 Task: Add Jason Glycerine Rosewater Body Wash to the cart.
Action: Mouse moved to (263, 141)
Screenshot: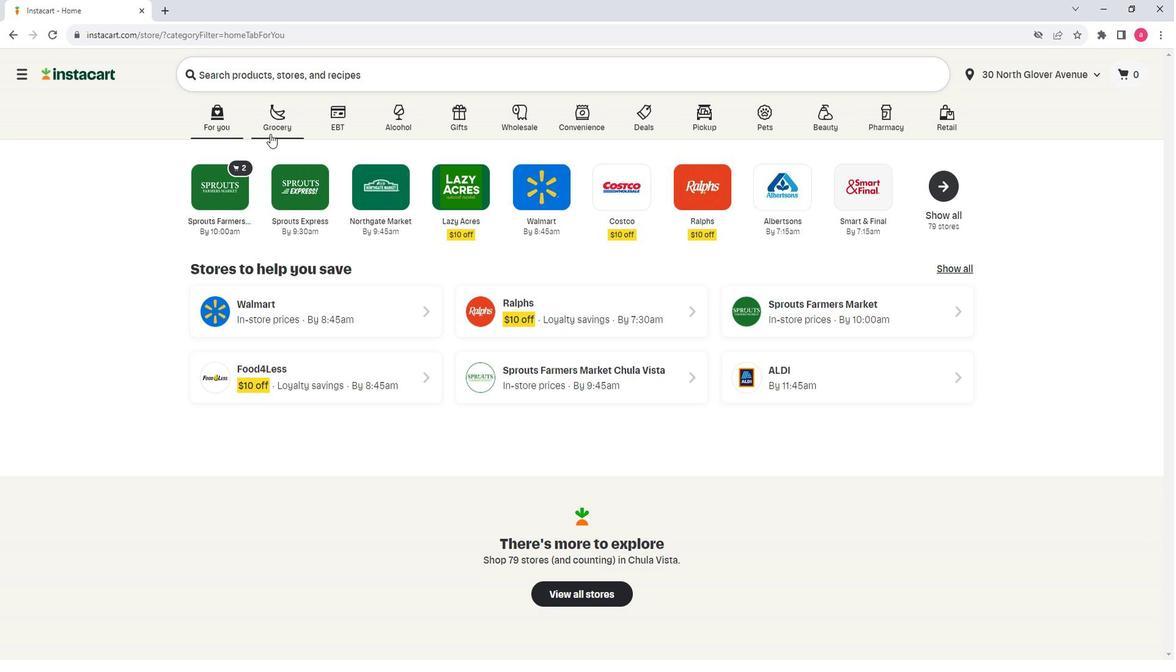 
Action: Mouse pressed left at (263, 141)
Screenshot: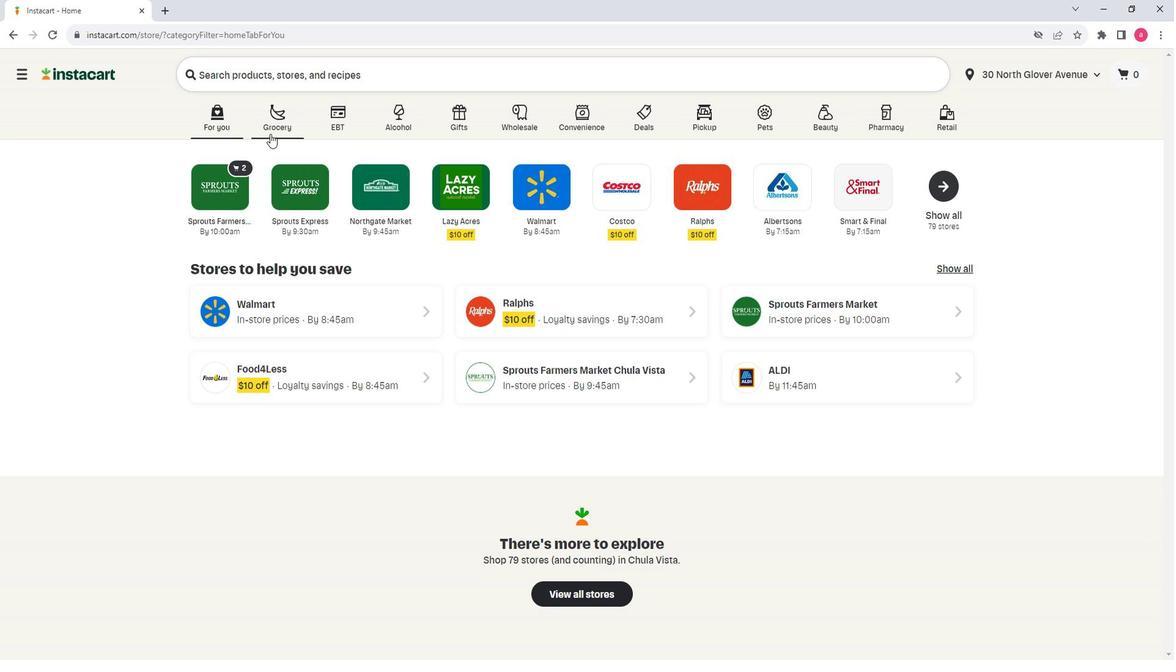 
Action: Mouse moved to (387, 356)
Screenshot: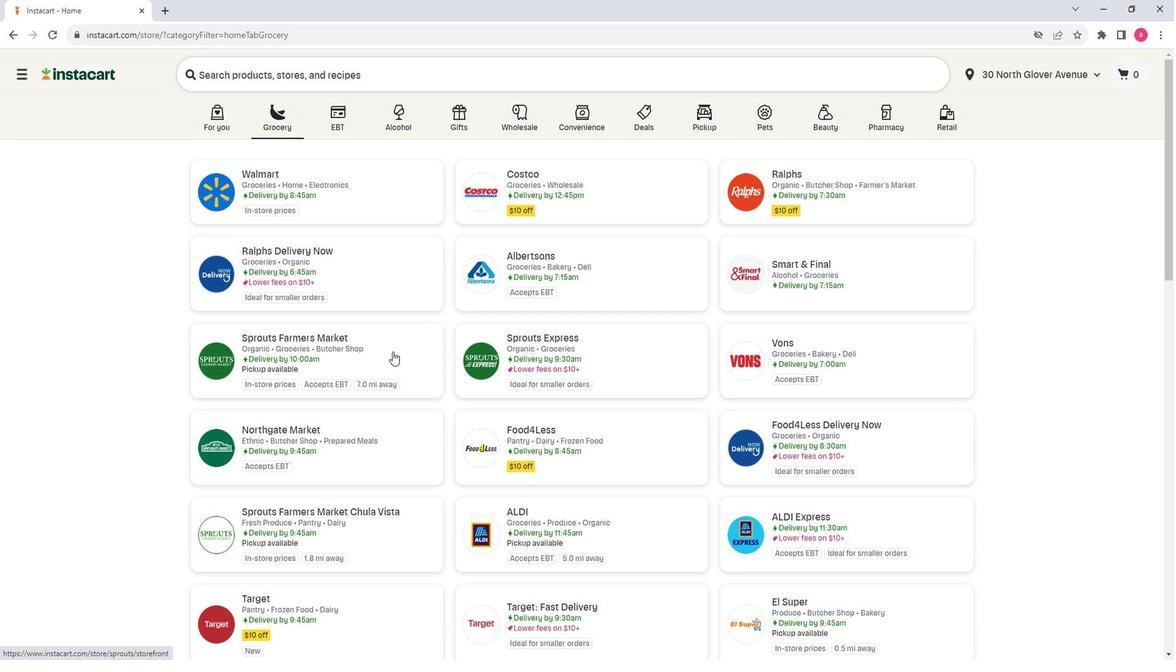 
Action: Mouse pressed left at (387, 356)
Screenshot: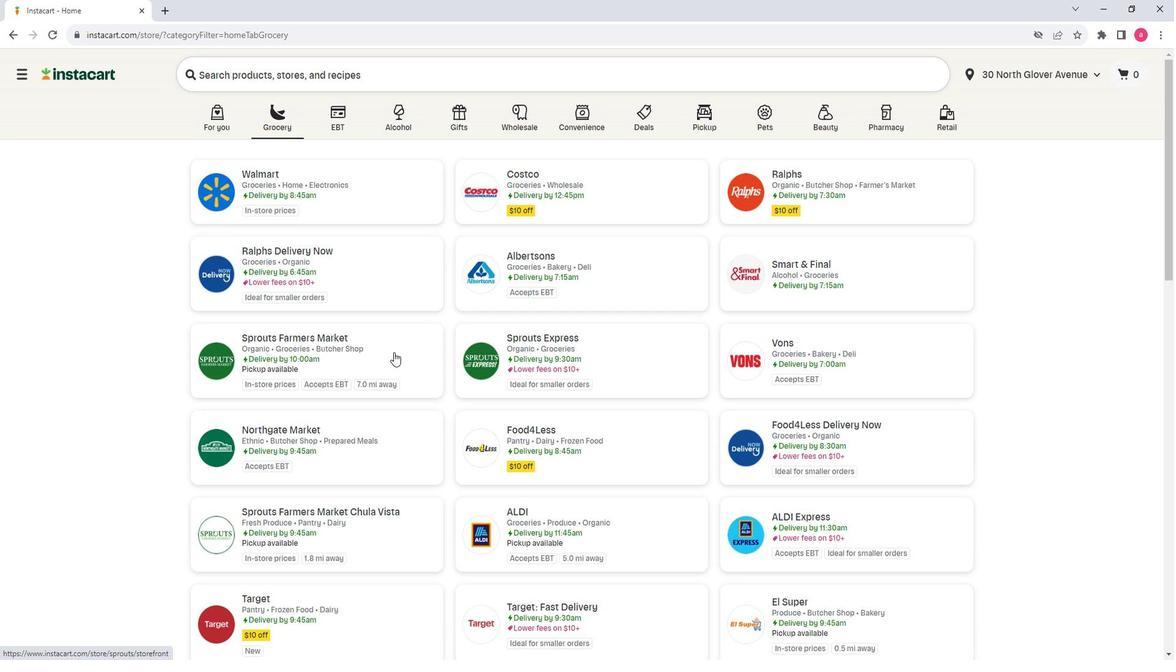 
Action: Mouse moved to (117, 415)
Screenshot: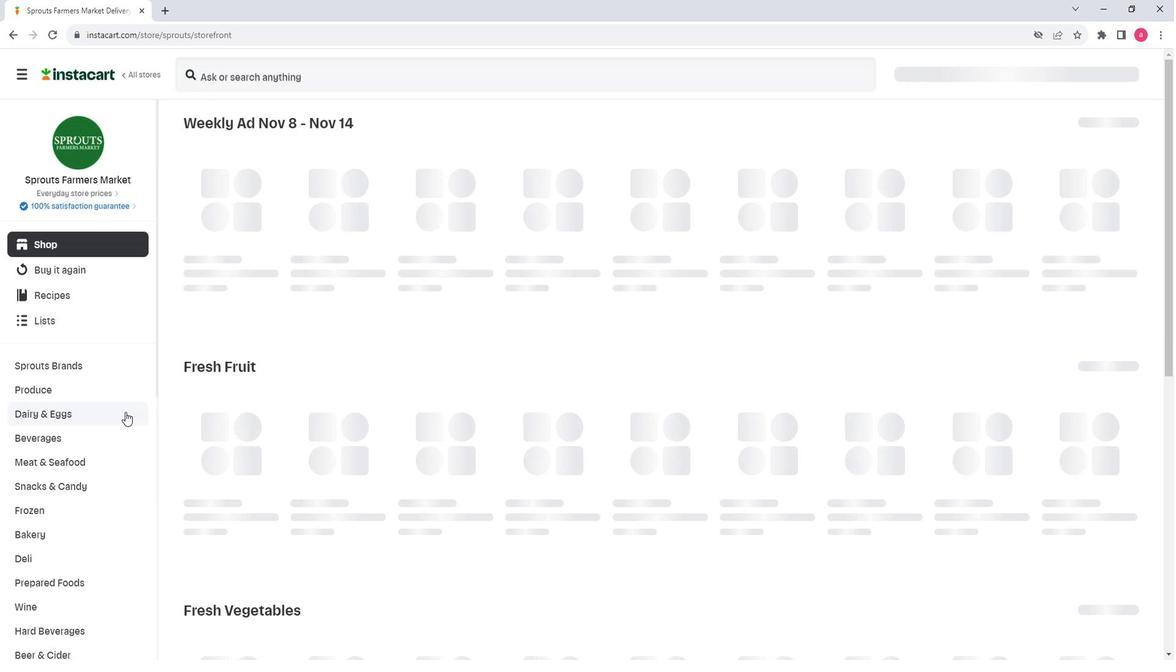 
Action: Mouse scrolled (117, 415) with delta (0, 0)
Screenshot: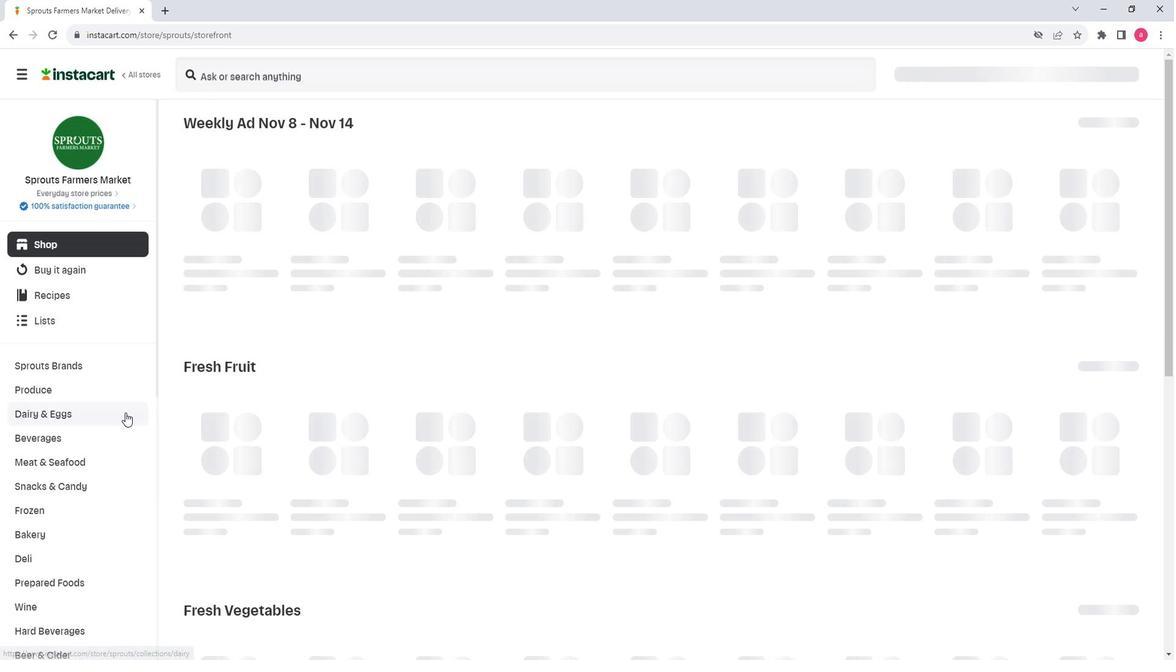 
Action: Mouse scrolled (117, 415) with delta (0, 0)
Screenshot: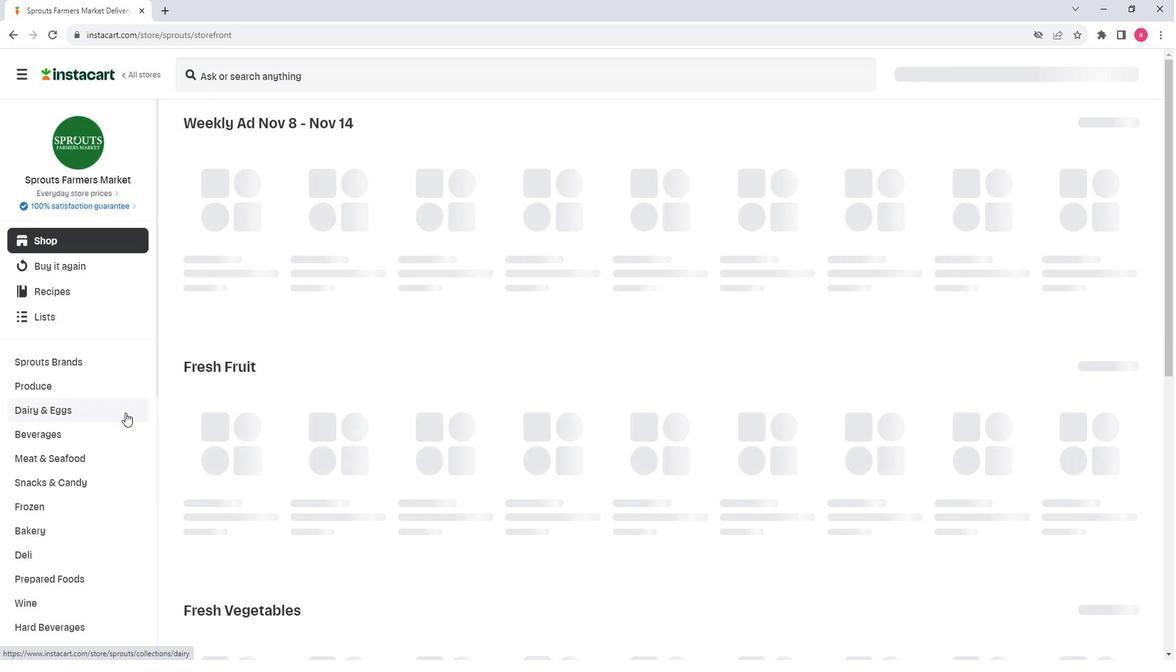 
Action: Mouse moved to (118, 416)
Screenshot: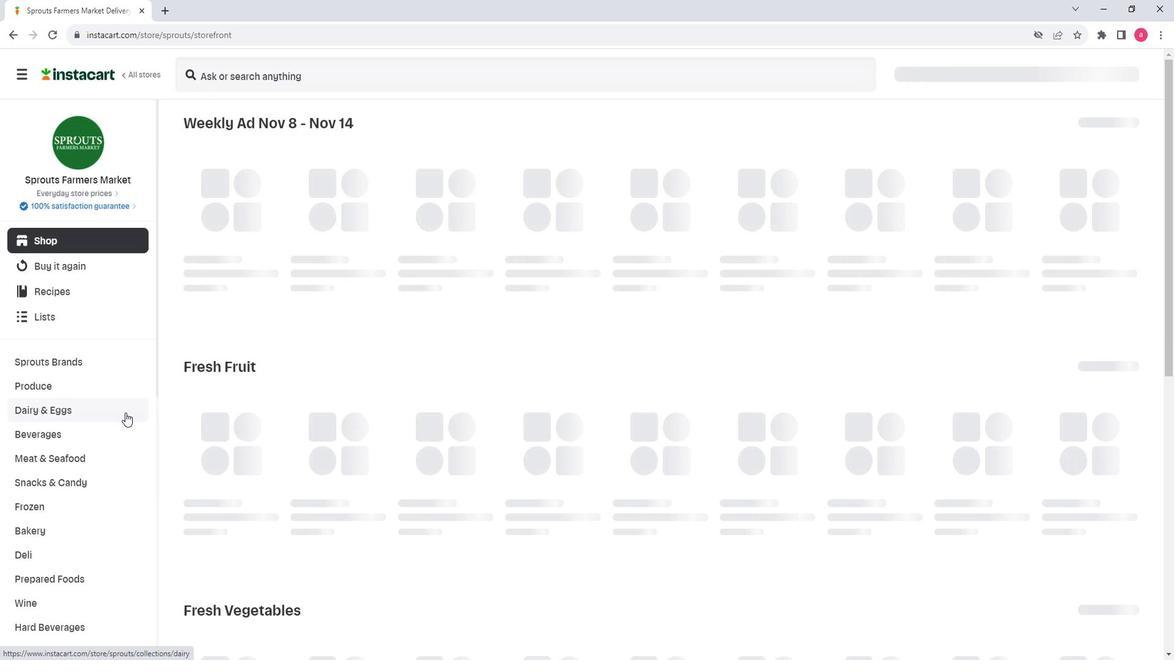 
Action: Mouse scrolled (118, 415) with delta (0, 0)
Screenshot: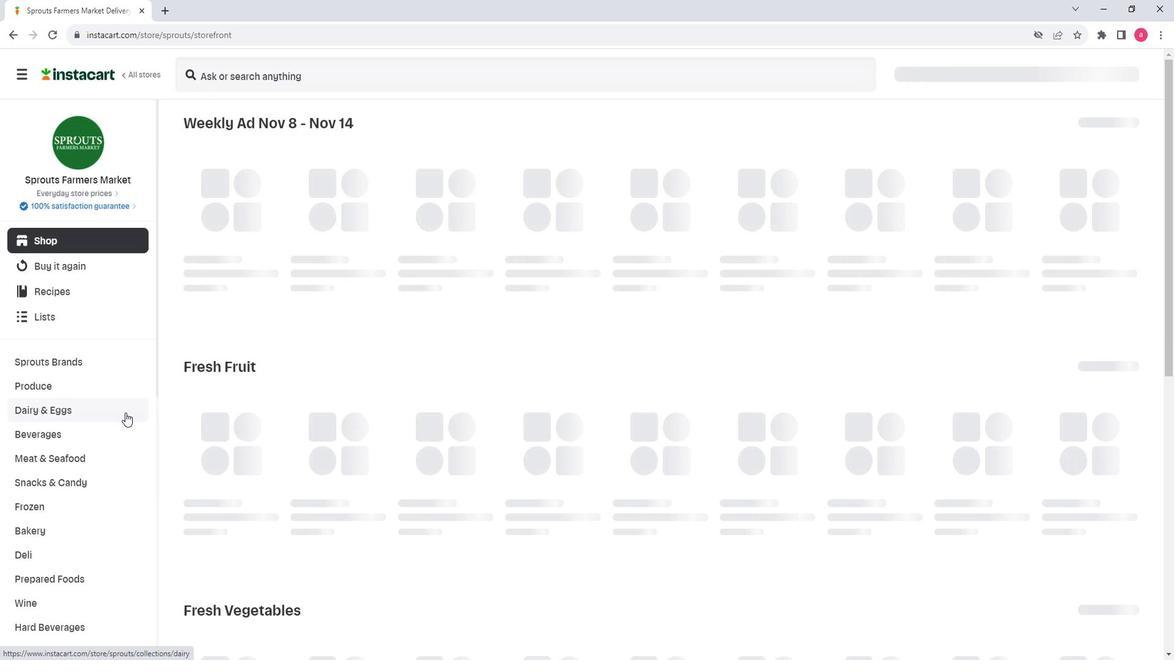 
Action: Mouse moved to (119, 416)
Screenshot: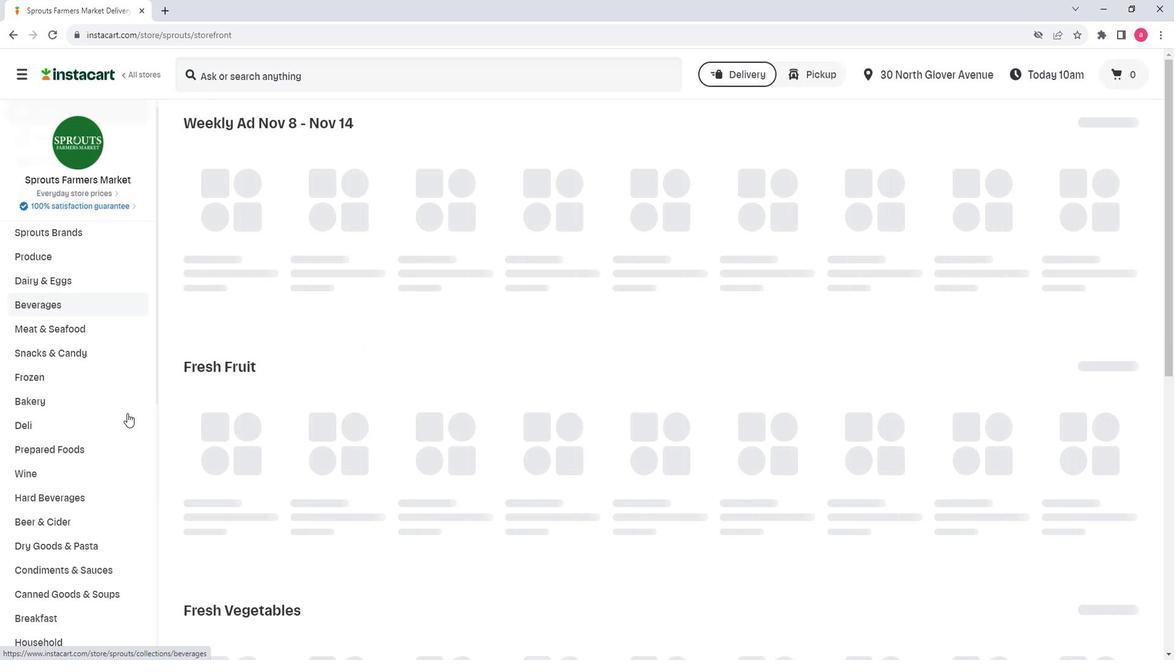 
Action: Mouse scrolled (119, 415) with delta (0, 0)
Screenshot: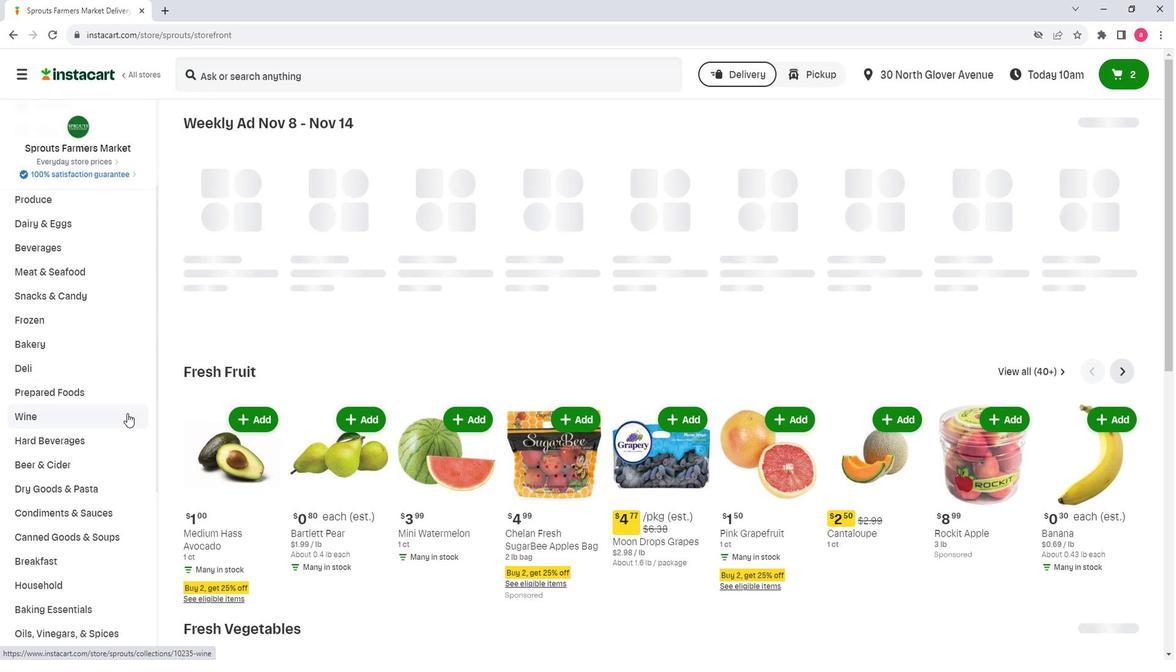
Action: Mouse scrolled (119, 415) with delta (0, 0)
Screenshot: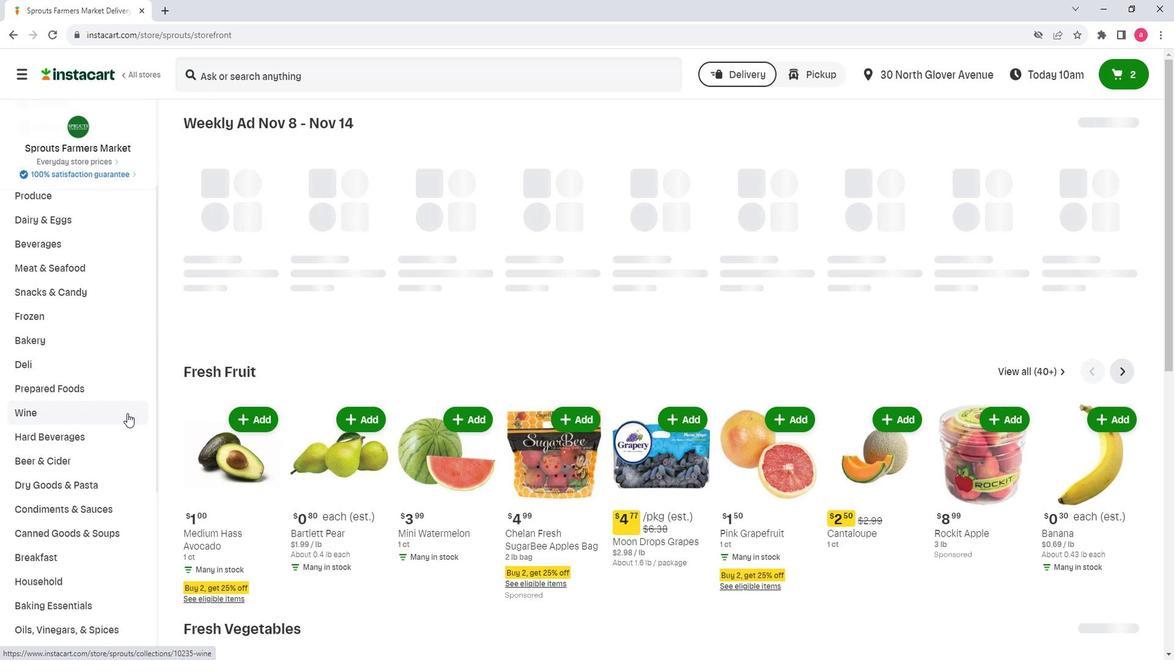
Action: Mouse moved to (119, 419)
Screenshot: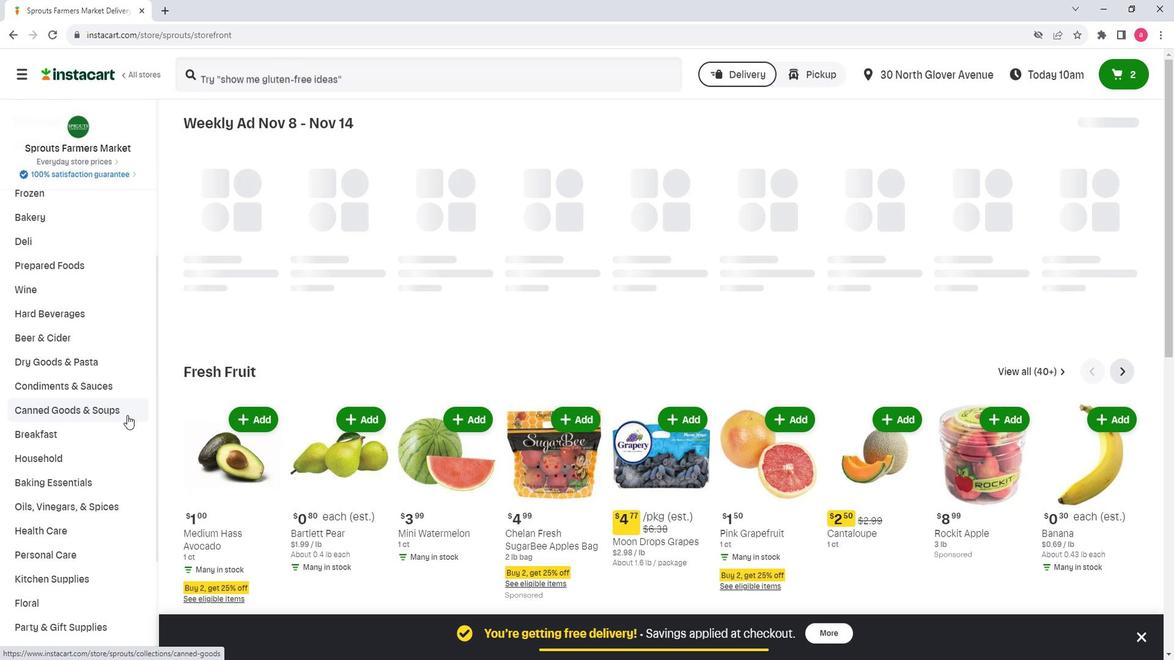 
Action: Mouse scrolled (119, 418) with delta (0, 0)
Screenshot: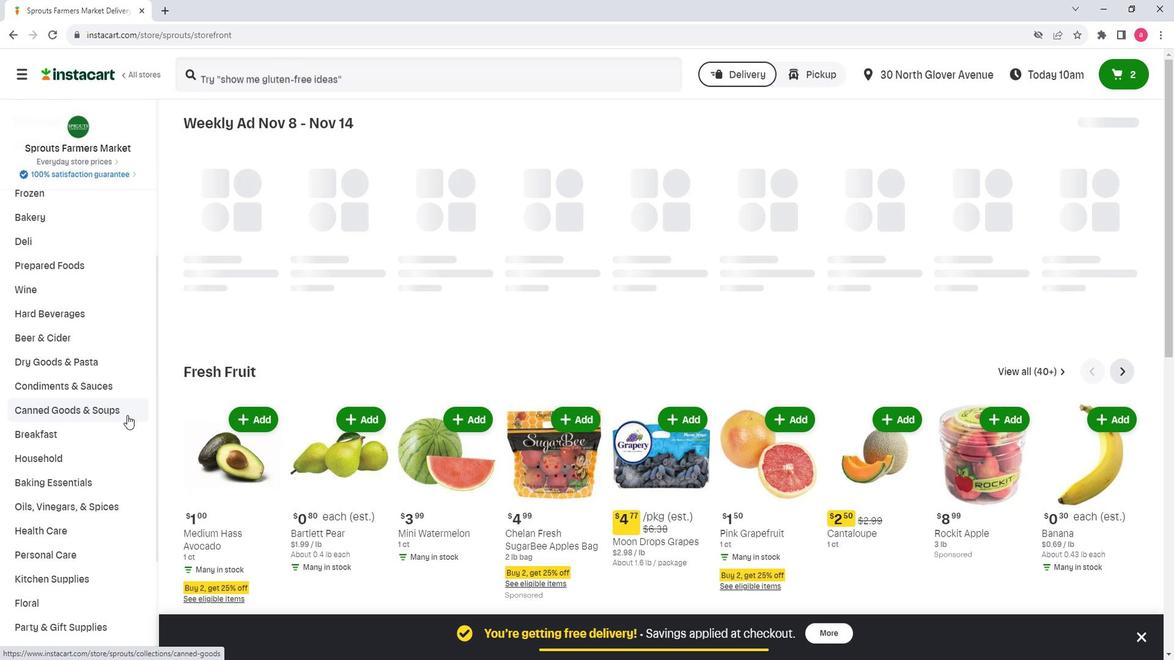 
Action: Mouse moved to (67, 487)
Screenshot: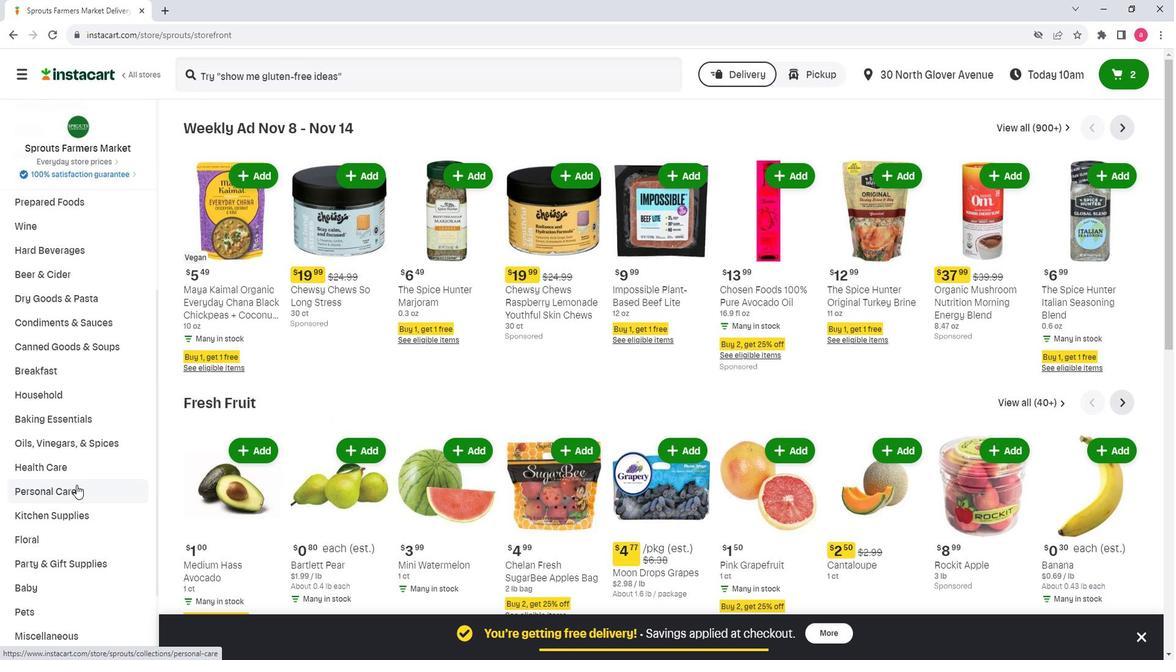 
Action: Mouse pressed left at (67, 487)
Screenshot: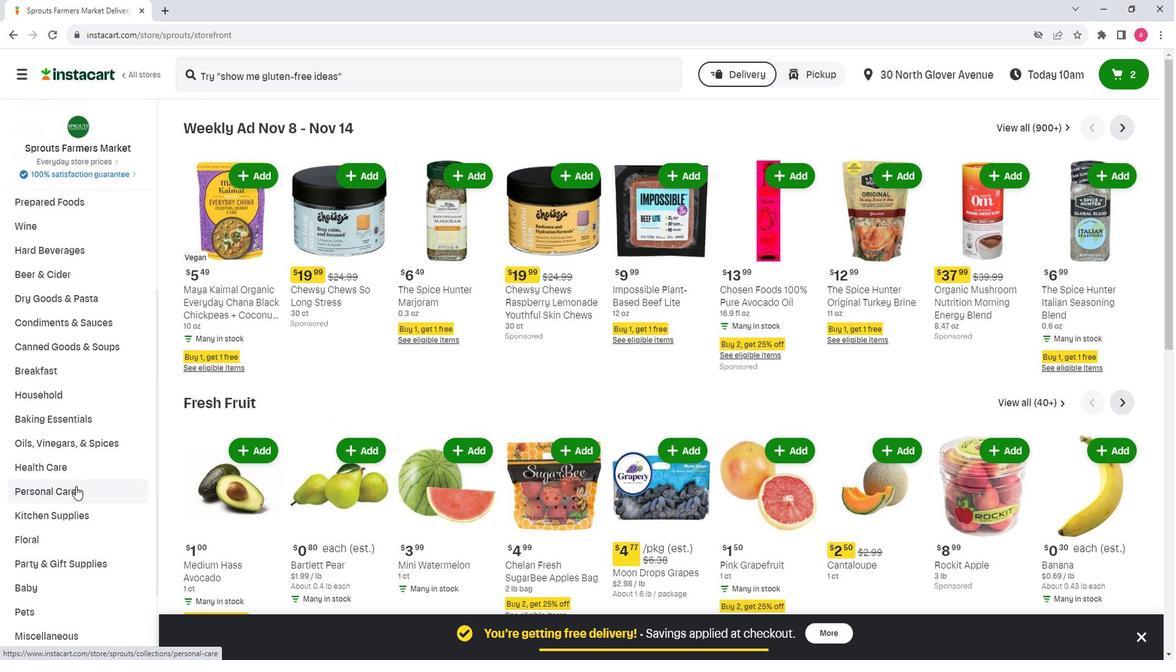 
Action: Mouse moved to (298, 166)
Screenshot: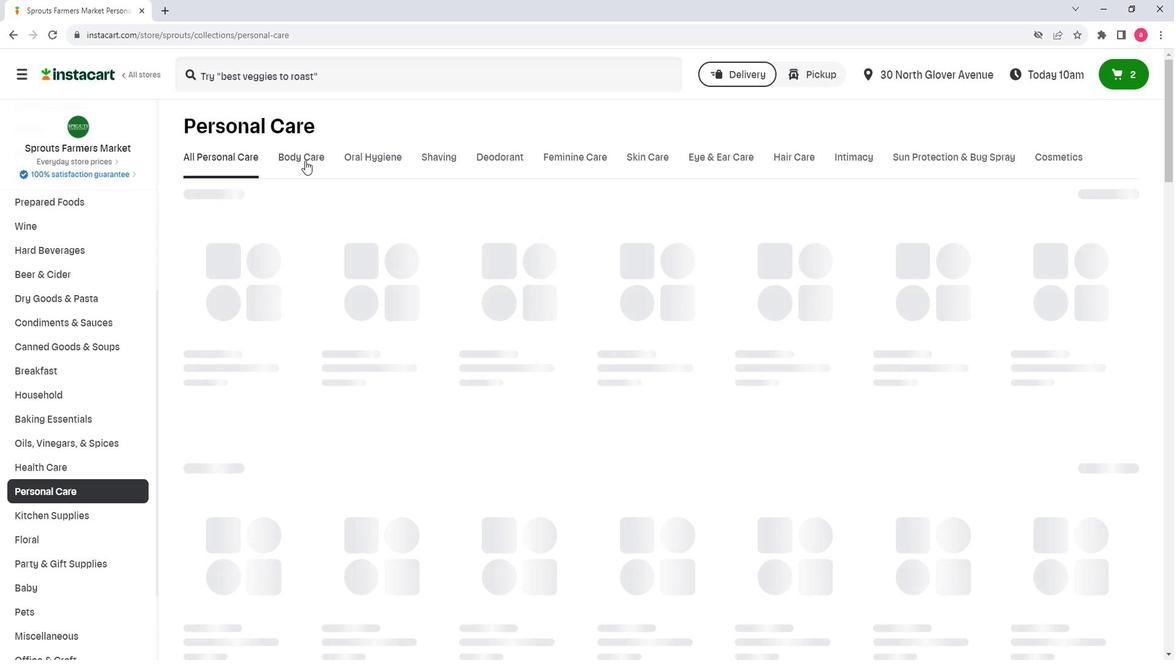 
Action: Mouse pressed left at (298, 166)
Screenshot: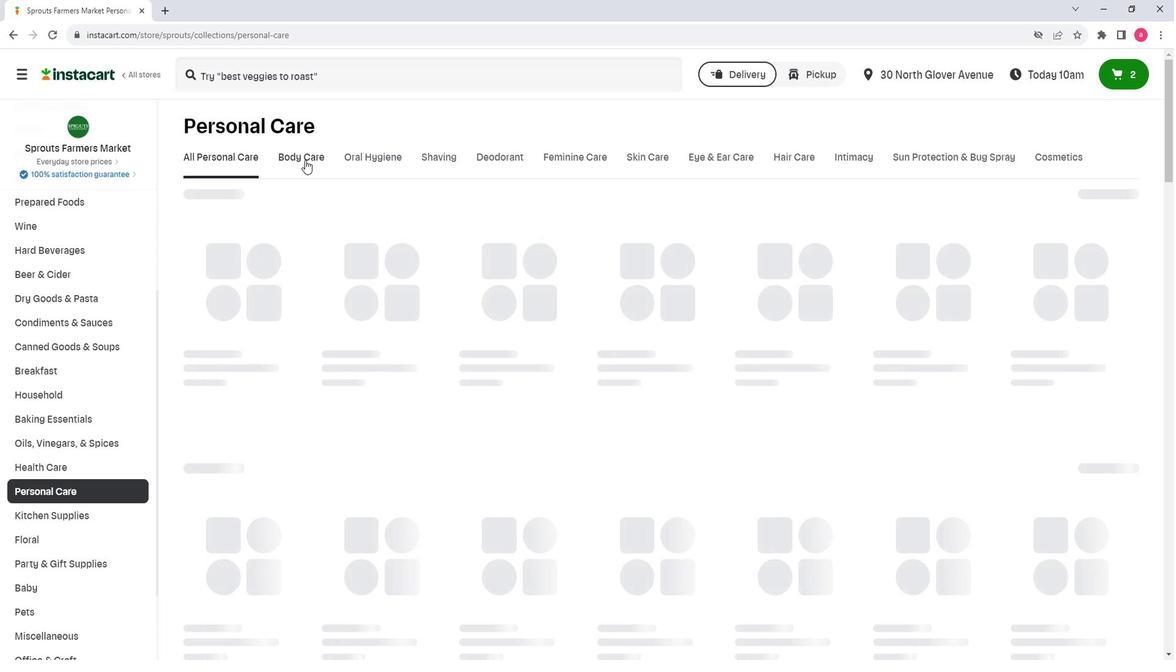 
Action: Mouse moved to (317, 221)
Screenshot: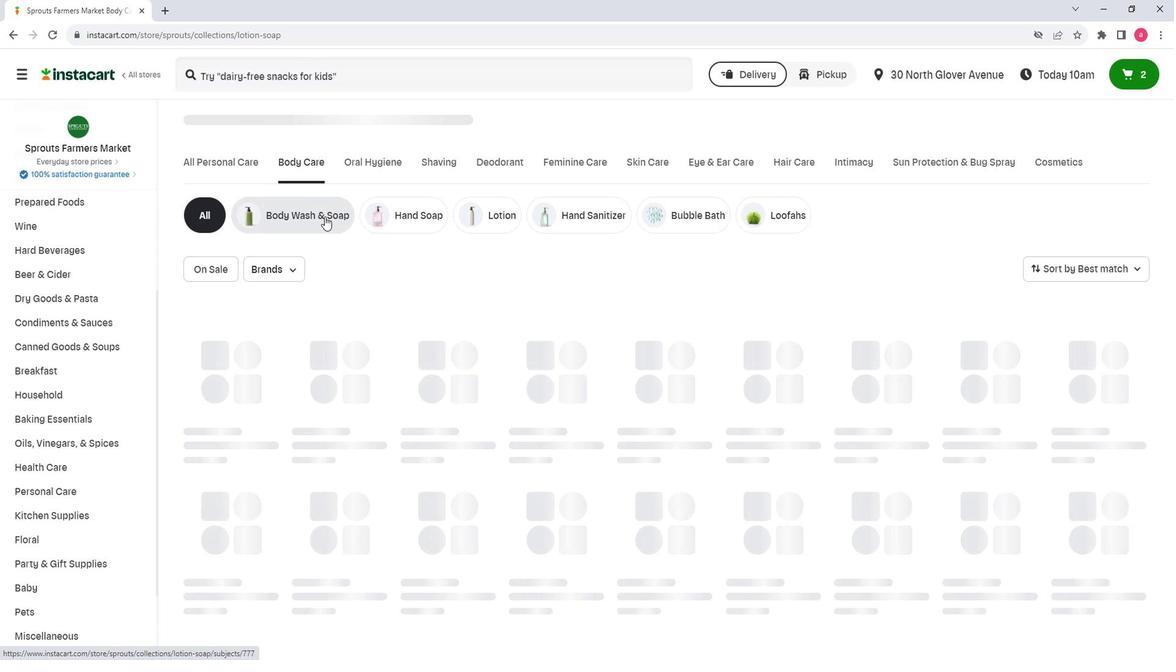 
Action: Mouse pressed left at (317, 221)
Screenshot: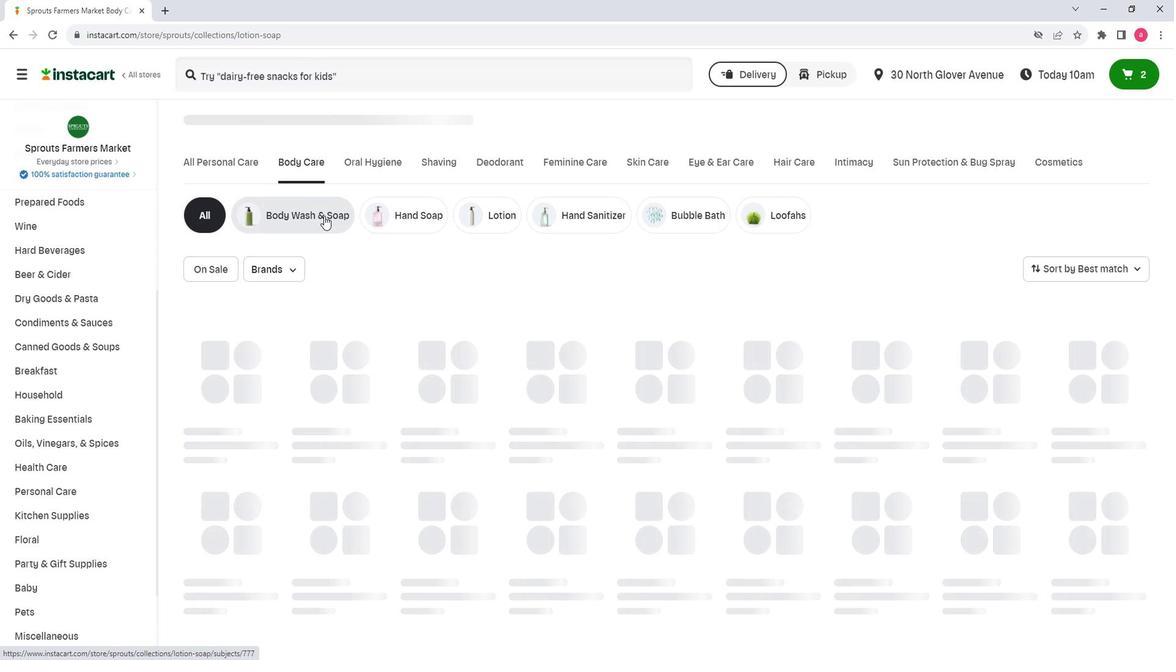 
Action: Mouse moved to (319, 77)
Screenshot: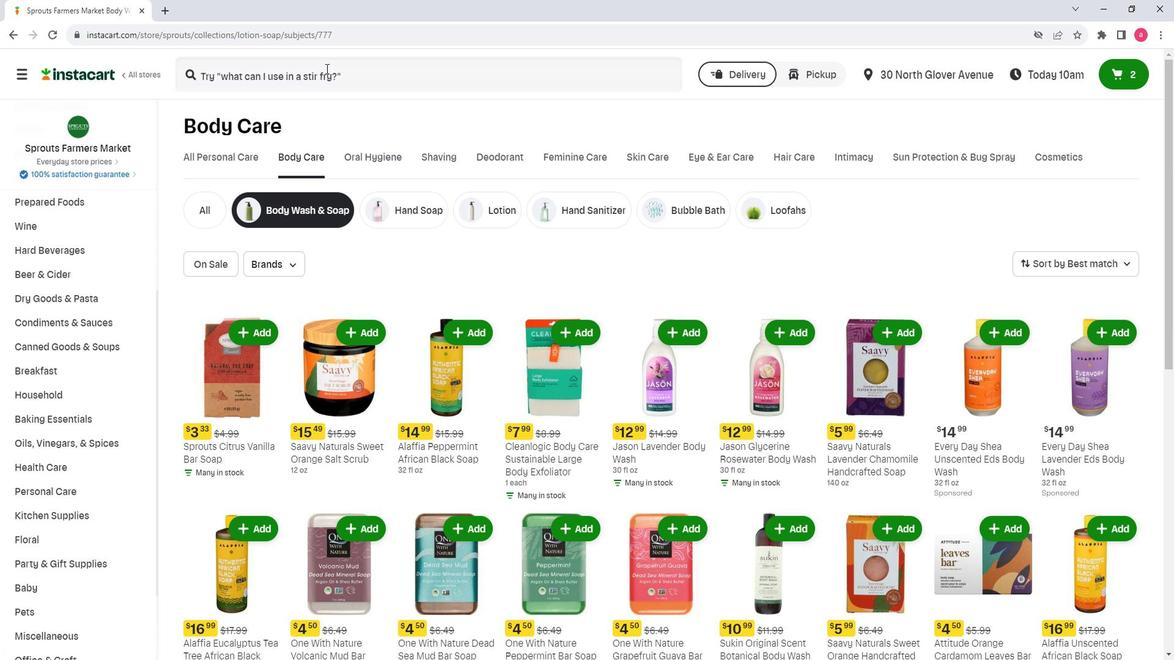 
Action: Mouse pressed left at (319, 77)
Screenshot: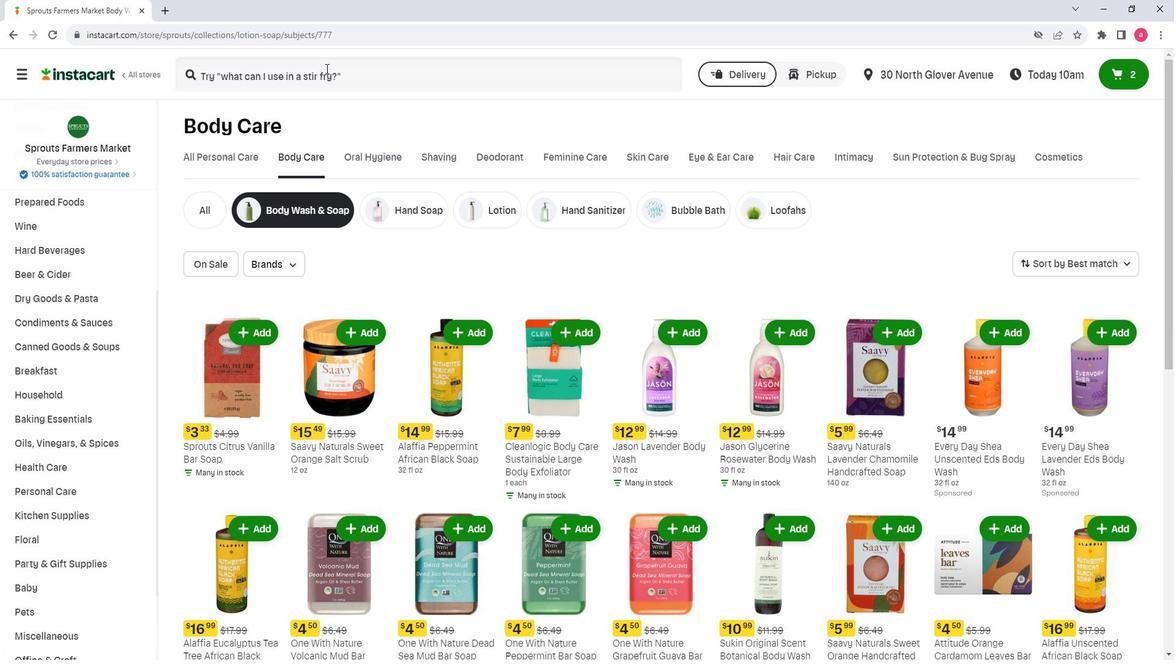 
Action: Key pressed <Key.shift>Jason<Key.space><Key.shift><Key.shift><Key.shift><Key.shift><Key.shift><Key.shift><Key.shift><Key.shift><Key.shift><Key.shift><Key.shift><Key.shift><Key.shift><Key.shift><Key.shift><Key.shift><Key.shift><Key.shift><Key.shift><Key.shift><Key.shift><Key.shift><Key.shift><Key.shift><Key.shift>Glycerine<Key.space><Key.shift><Key.shift><Key.shift>Rosewater<Key.space><Key.shift>Body<Key.space><Key.shift><Key.shift><Key.shift><Key.shift><Key.shift><Key.shift><Key.shift><Key.shift><Key.shift><Key.shift><Key.shift><Key.shift><Key.shift><Key.shift><Key.shift><Key.shift><Key.shift><Key.shift><Key.shift><Key.shift><Key.shift><Key.shift><Key.shift><Key.shift><Key.shift><Key.shift>Wash<Key.enter>
Screenshot: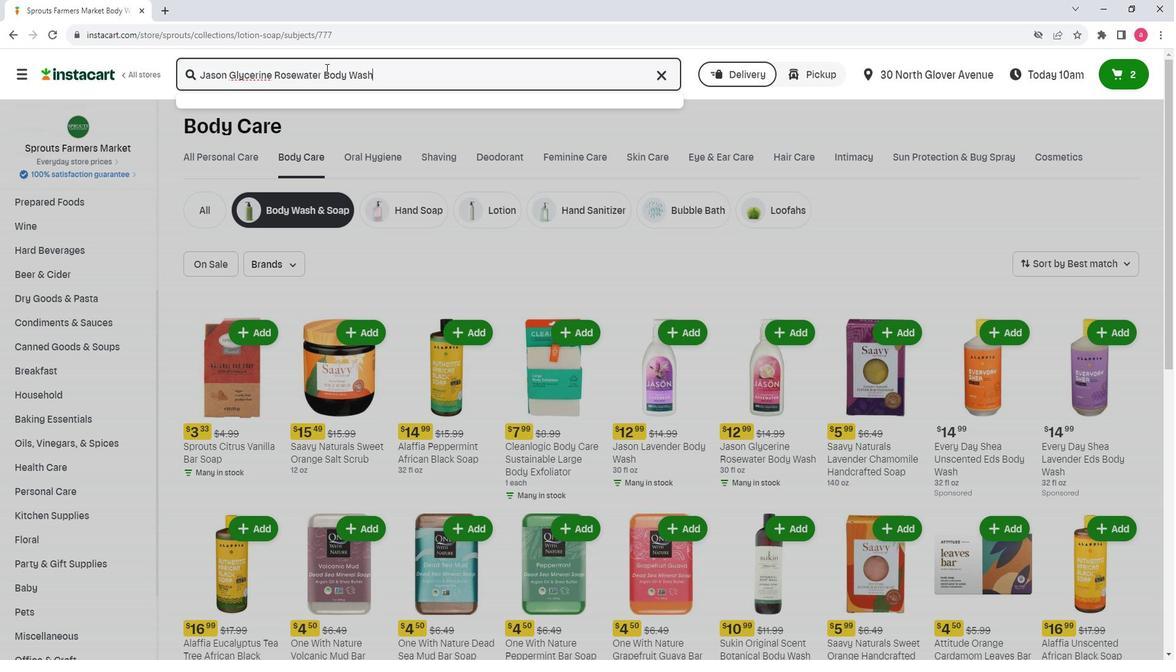 
Action: Mouse moved to (683, 219)
Screenshot: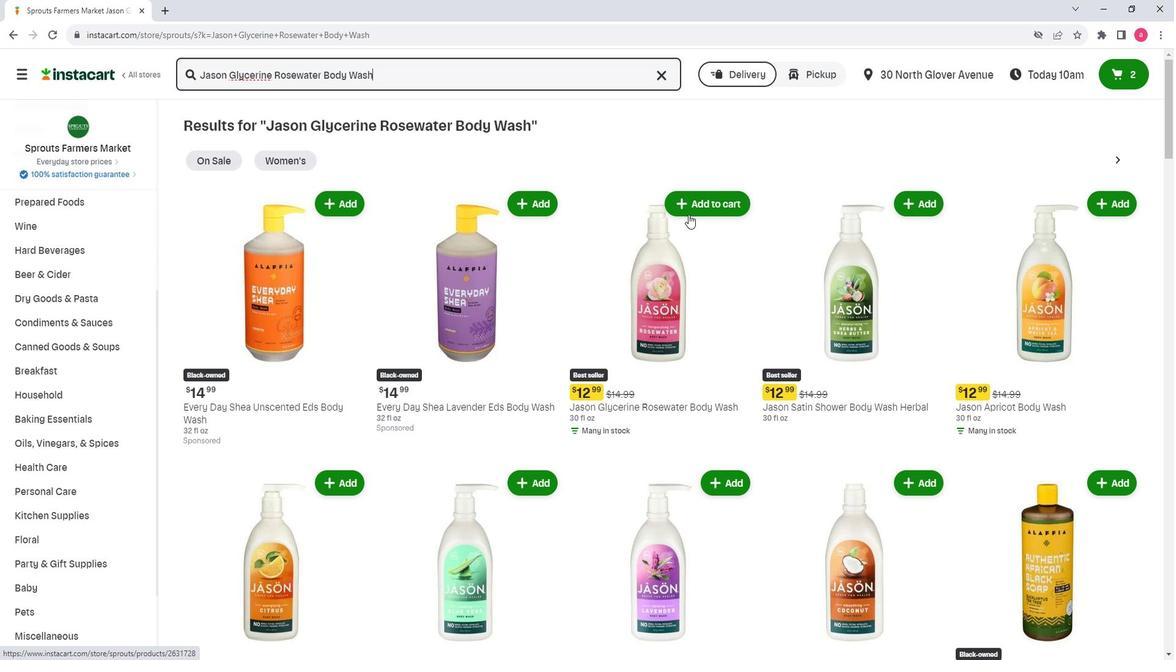 
Action: Mouse pressed left at (683, 219)
Screenshot: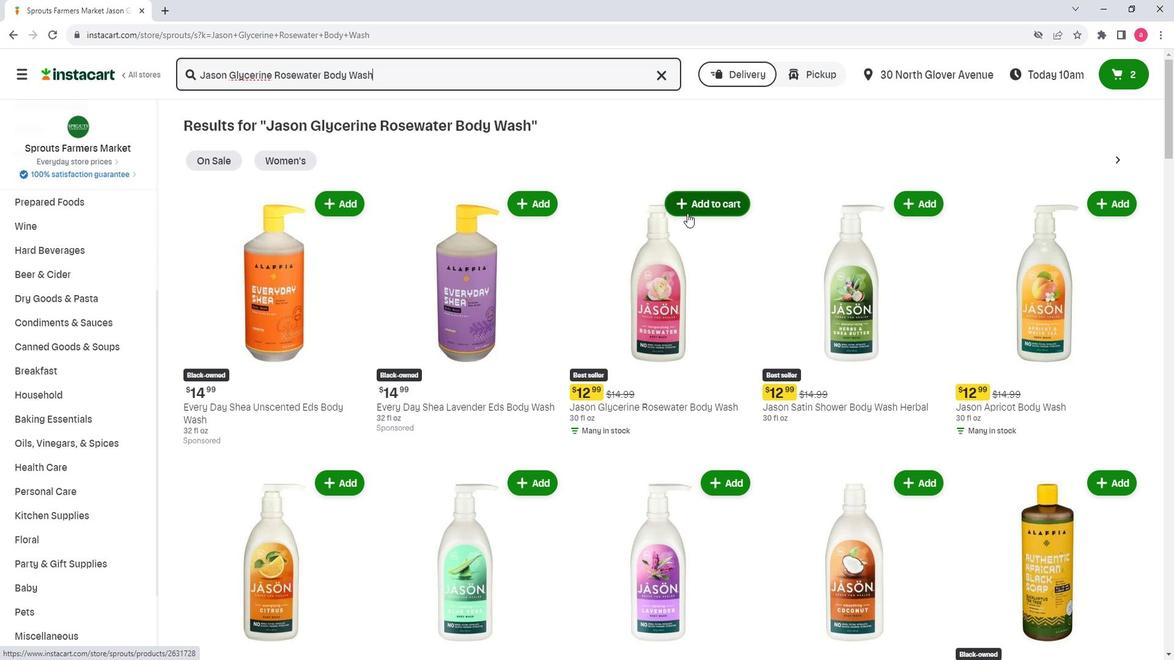 
Action: Mouse moved to (676, 258)
Screenshot: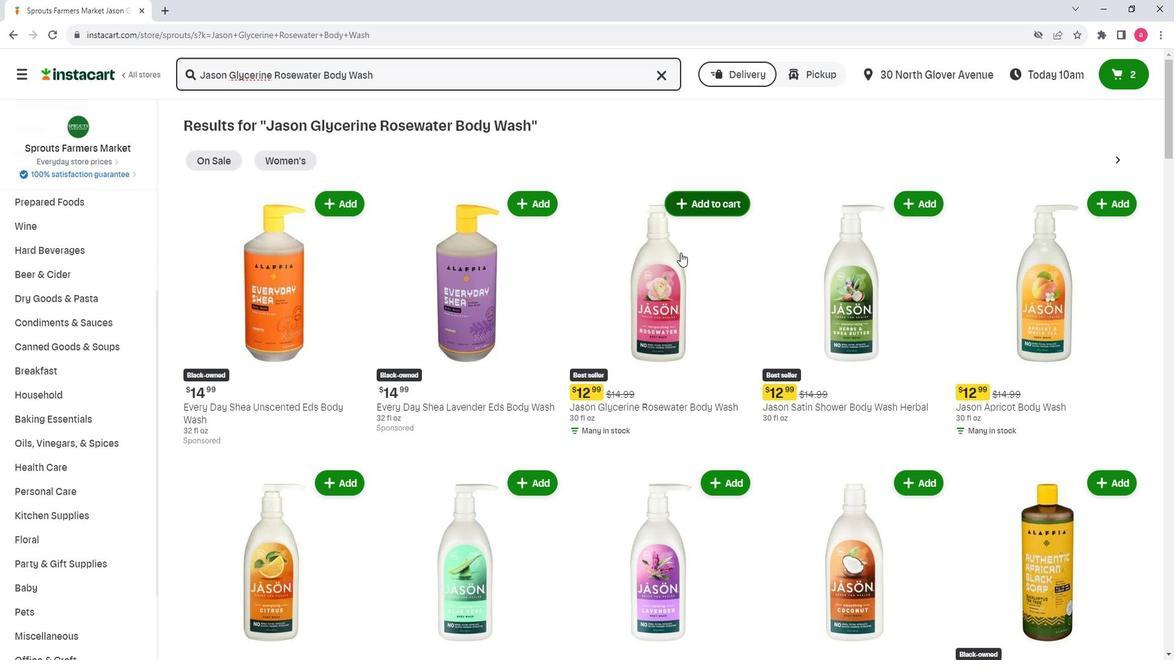 
